 Task: Create New Customer with Customer Name: Tom Thumb, Billing Address Line1: 4290 Crim Lane, Billing Address Line2:  Underhill, Billing Address Line3:  Vermont 05489
Action: Mouse moved to (165, 28)
Screenshot: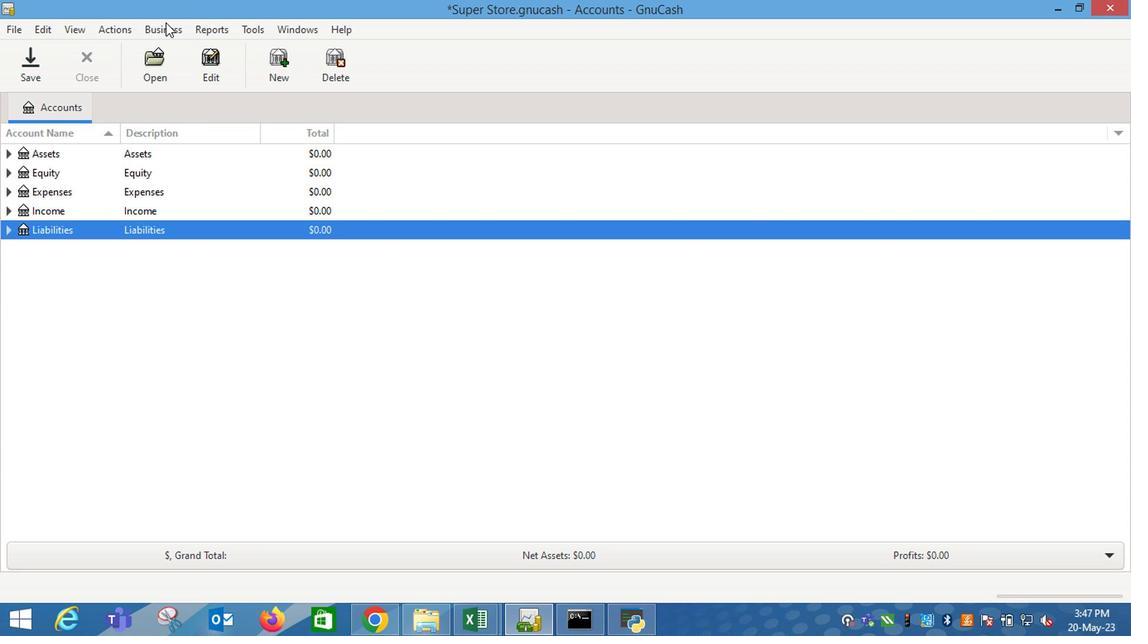 
Action: Mouse pressed left at (165, 28)
Screenshot: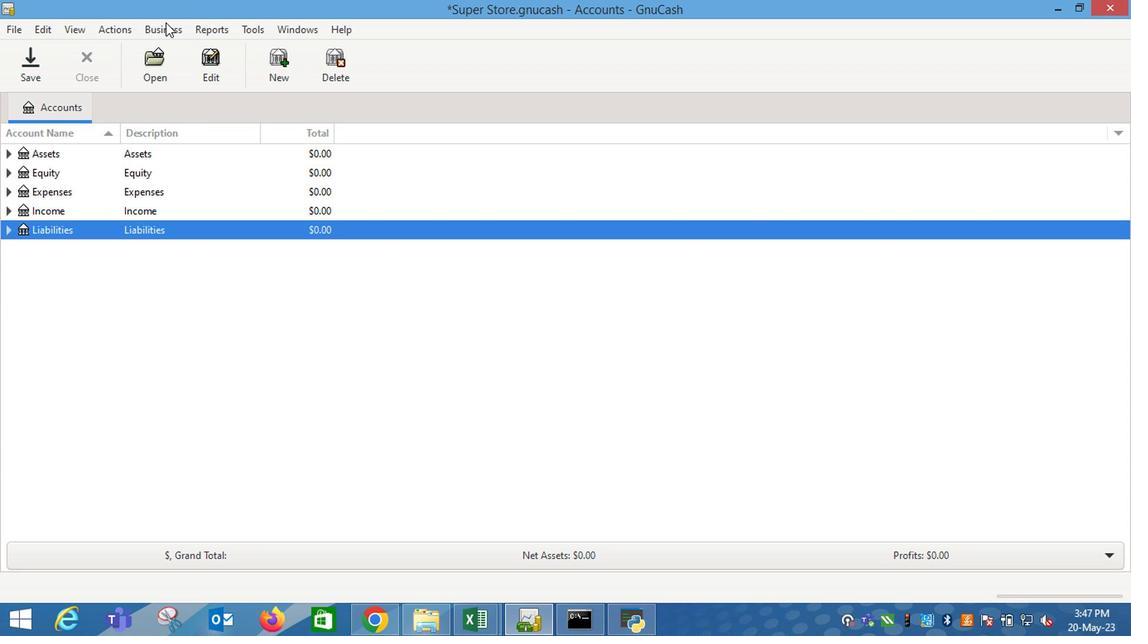
Action: Mouse moved to (366, 73)
Screenshot: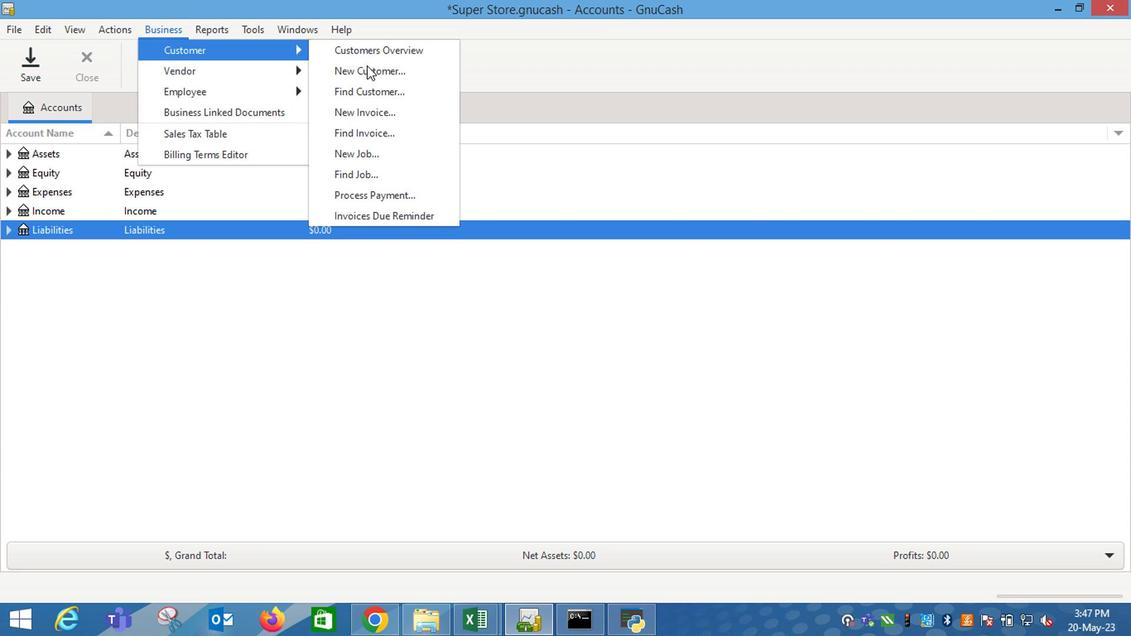 
Action: Mouse pressed left at (366, 73)
Screenshot: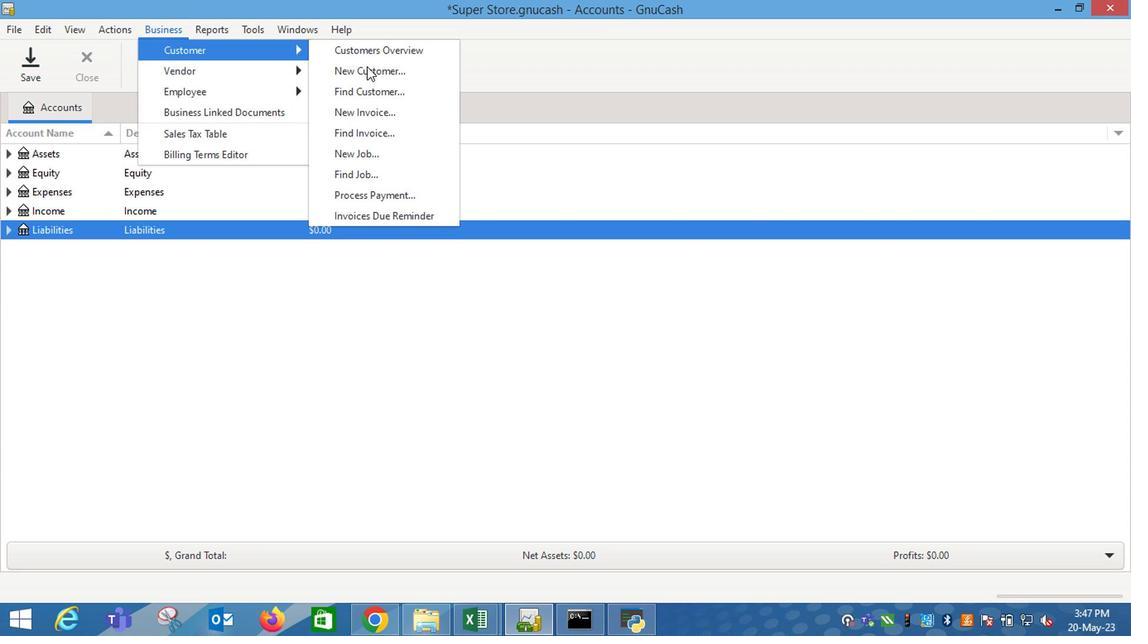 
Action: Key pressed <Key.shift_r>Tom<Key.space><Key.shift_r>Thumb<Key.tab><Key.tab><Key.tab>4290<Key.space><Key.shift_r>CRim<Key.space><Key.backspace><Key.backspace><Key.backspace><Key.backspace>rim<Key.shift_r>L<Key.backspace><Key.space><Key.shift_r>Lane<Key.tab><Key.shift_r>U<Key.right><Key.tab><Key.shift_r>V<Key.right>
Screenshot: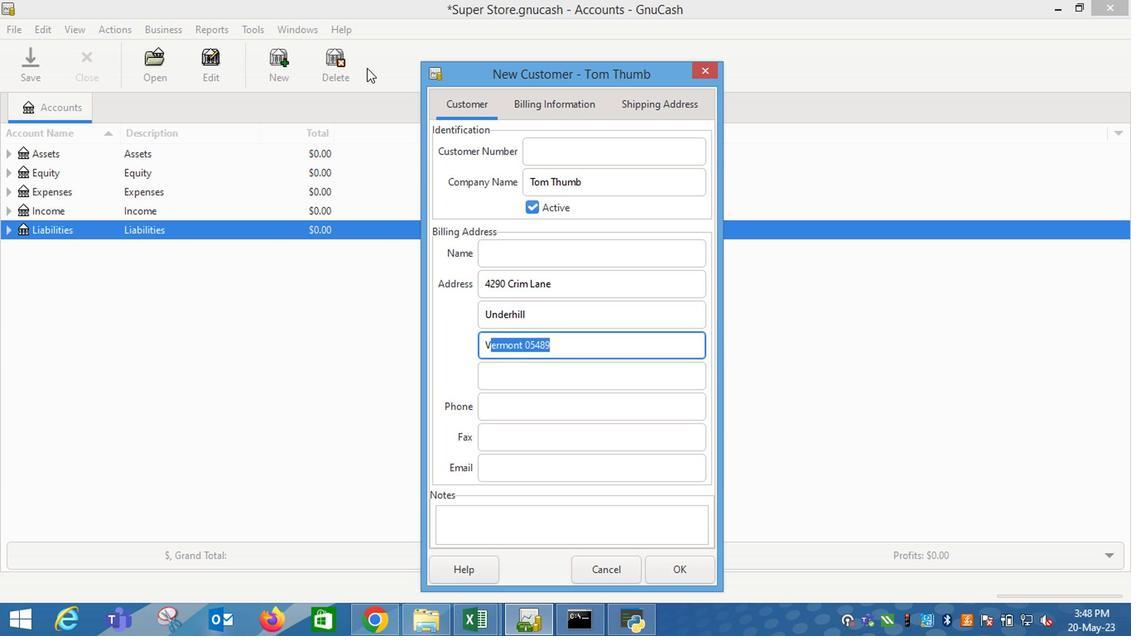 
Action: Mouse moved to (693, 574)
Screenshot: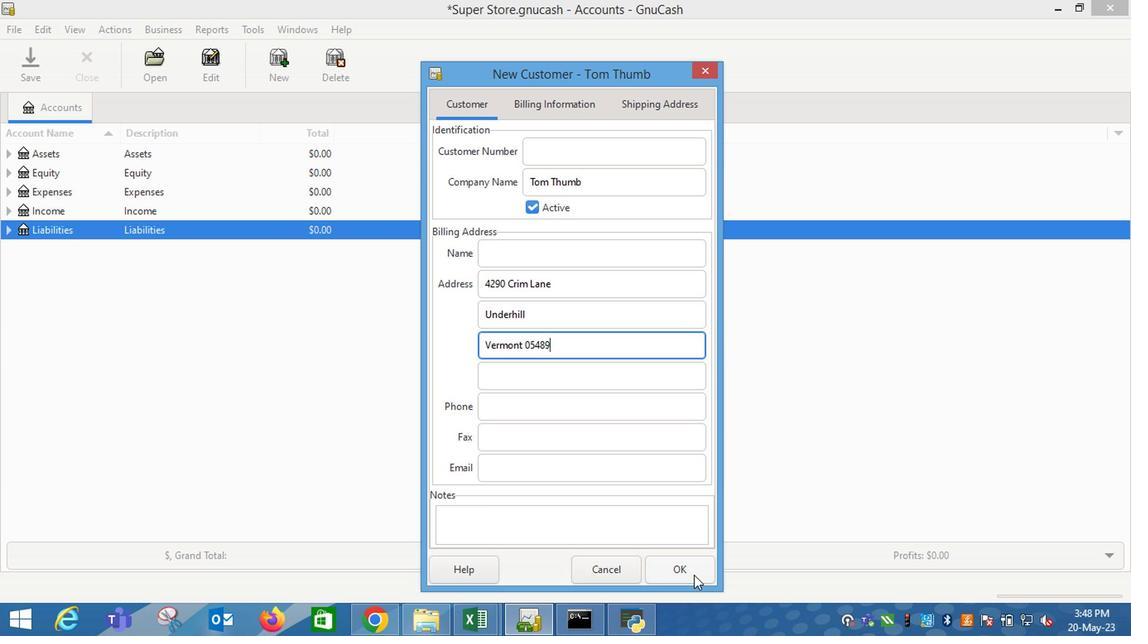 
Action: Mouse pressed left at (693, 574)
Screenshot: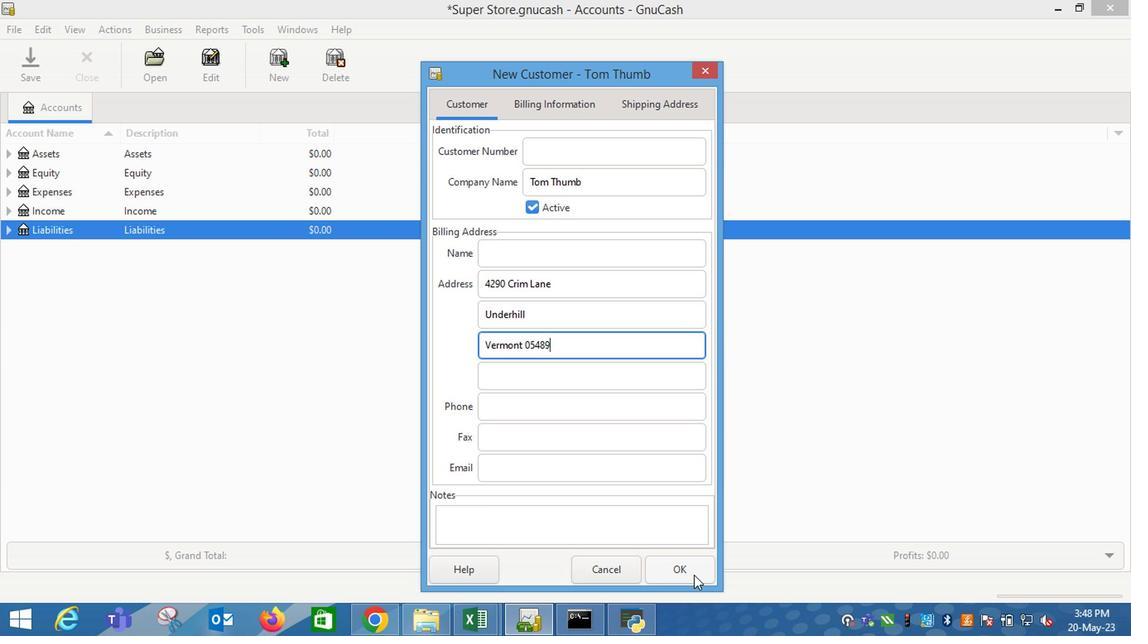 
Action: Mouse moved to (506, 466)
Screenshot: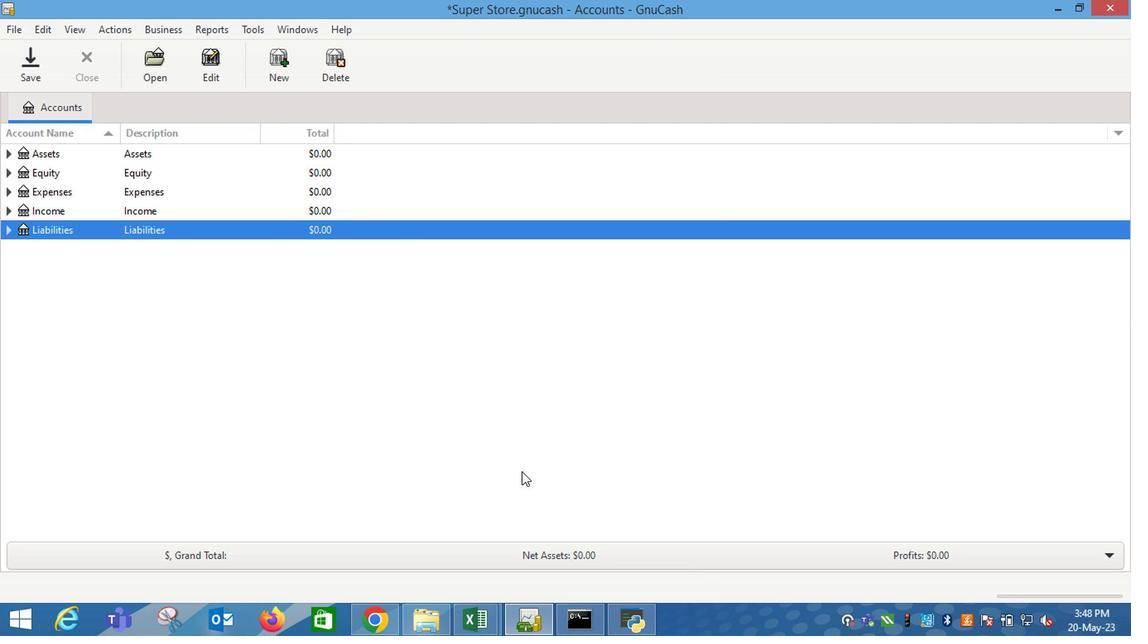 
